 Task: Disable the continuous scroll.
Action: Mouse moved to (34, 85)
Screenshot: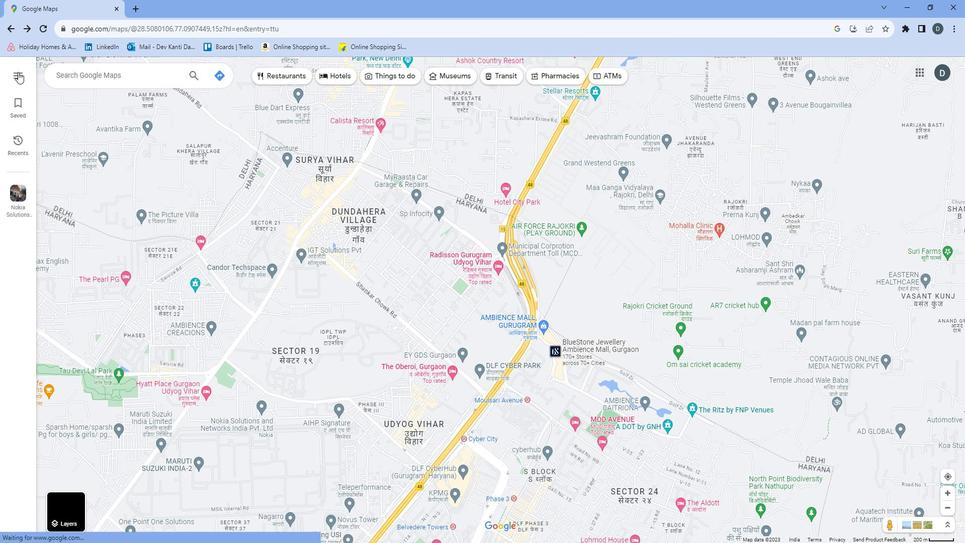
Action: Mouse pressed left at (34, 85)
Screenshot: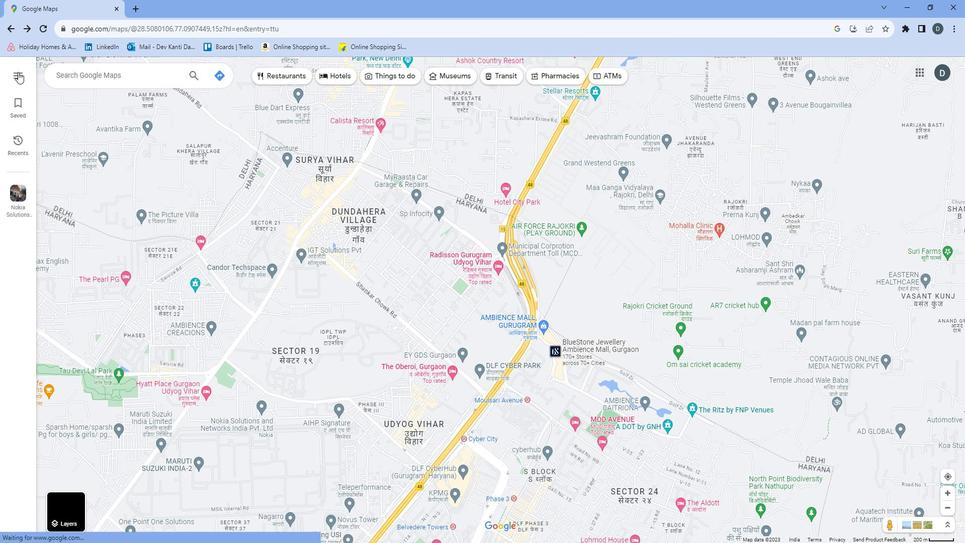 
Action: Mouse moved to (52, 440)
Screenshot: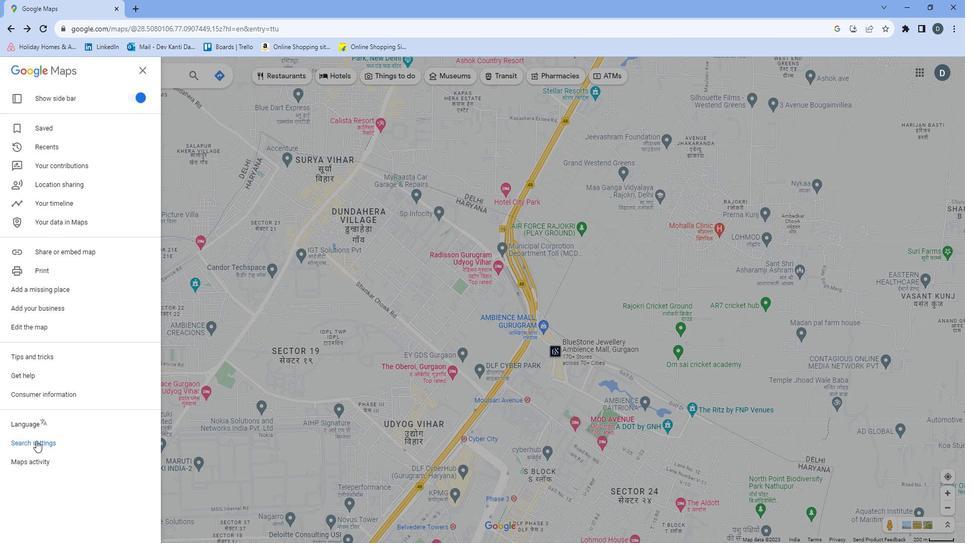 
Action: Mouse pressed left at (52, 440)
Screenshot: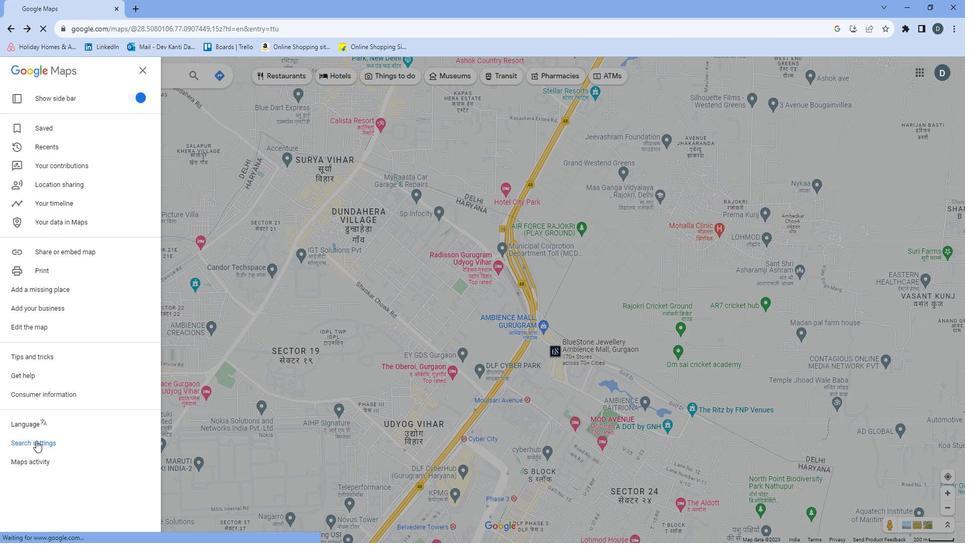 
Action: Mouse moved to (81, 151)
Screenshot: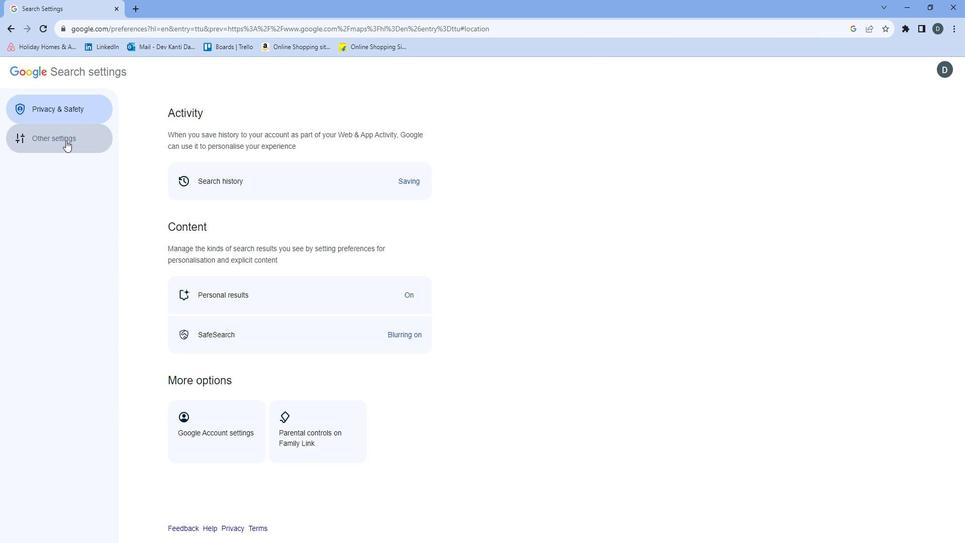 
Action: Mouse pressed left at (81, 151)
Screenshot: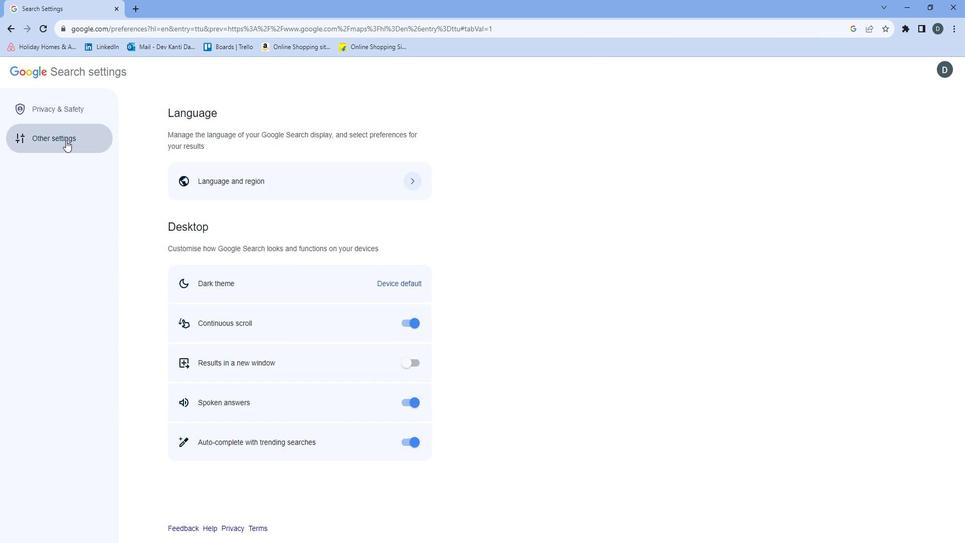 
Action: Mouse moved to (426, 328)
Screenshot: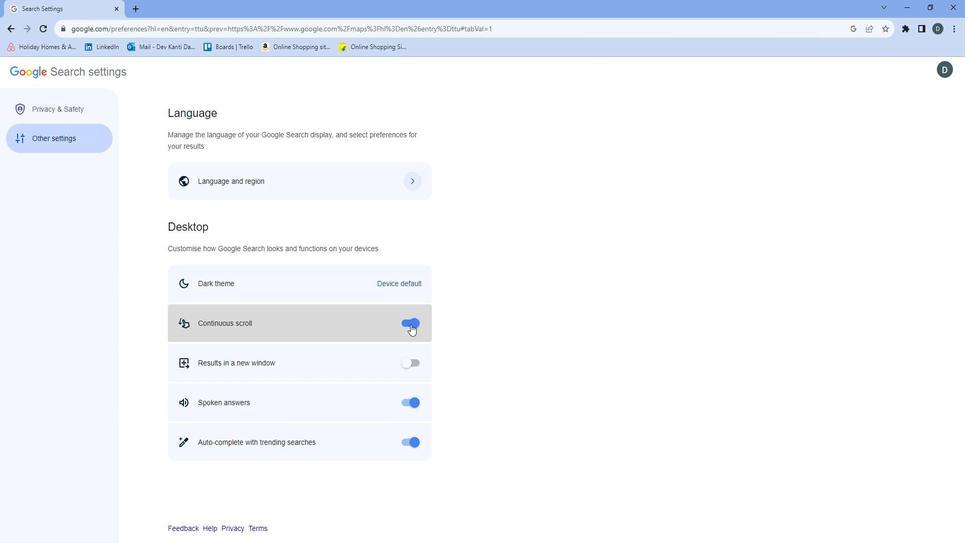 
Action: Mouse pressed left at (426, 328)
Screenshot: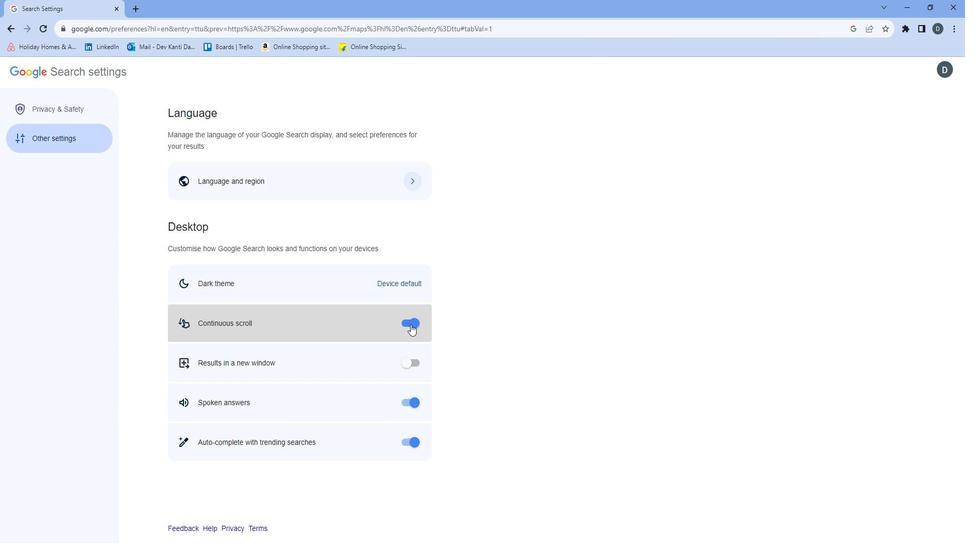 
Action: Mouse moved to (459, 310)
Screenshot: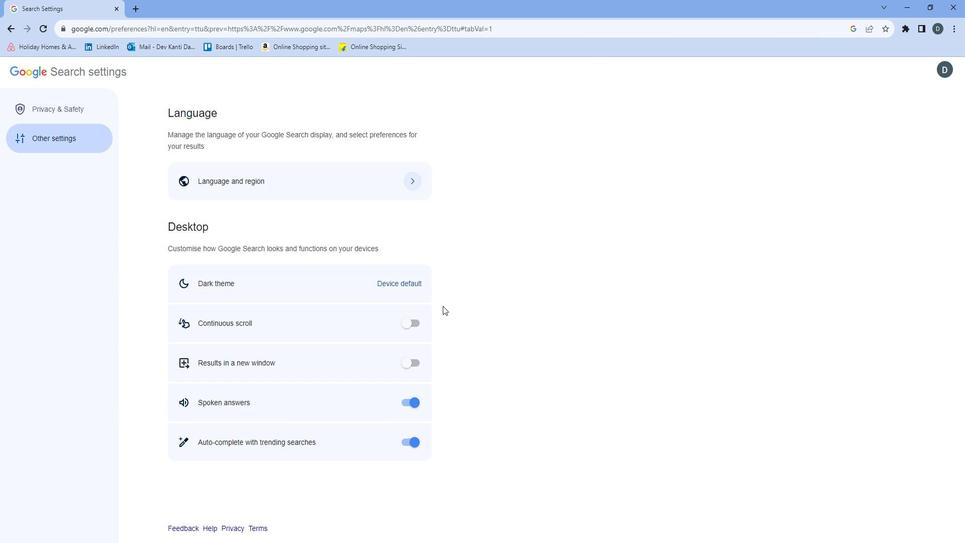 
